 Task: Look for products in the category "Hand Soap" from Moon Valley Organics only.
Action: Mouse moved to (849, 309)
Screenshot: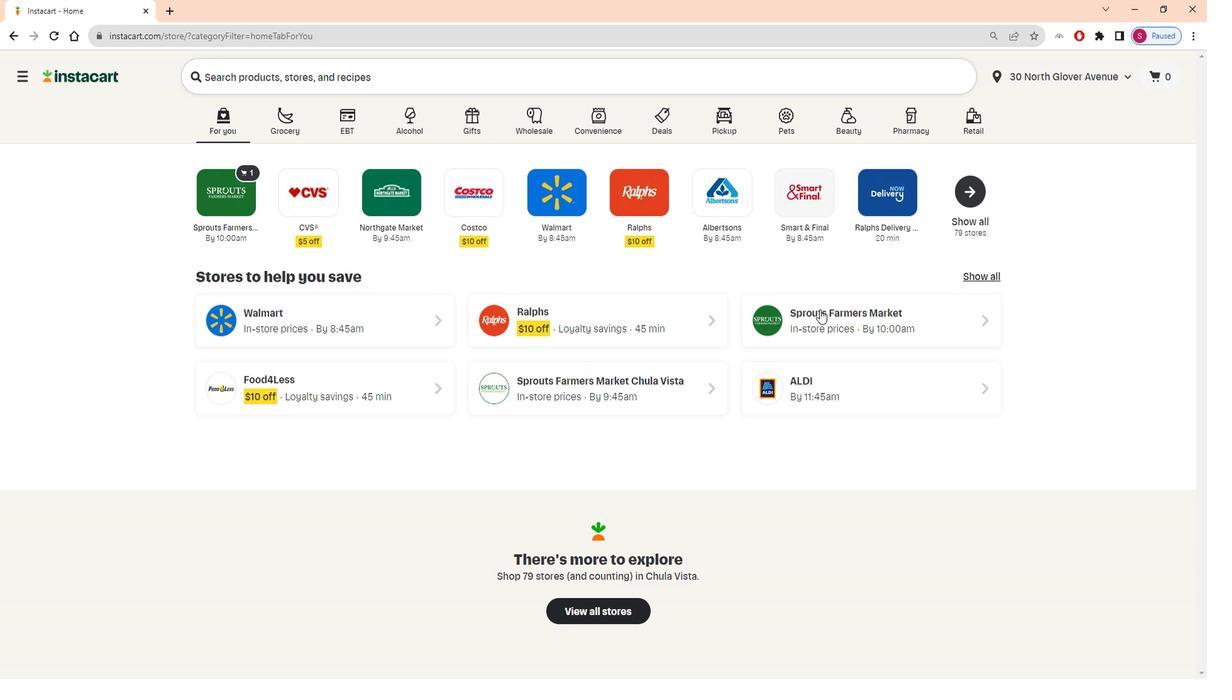 
Action: Mouse pressed left at (849, 309)
Screenshot: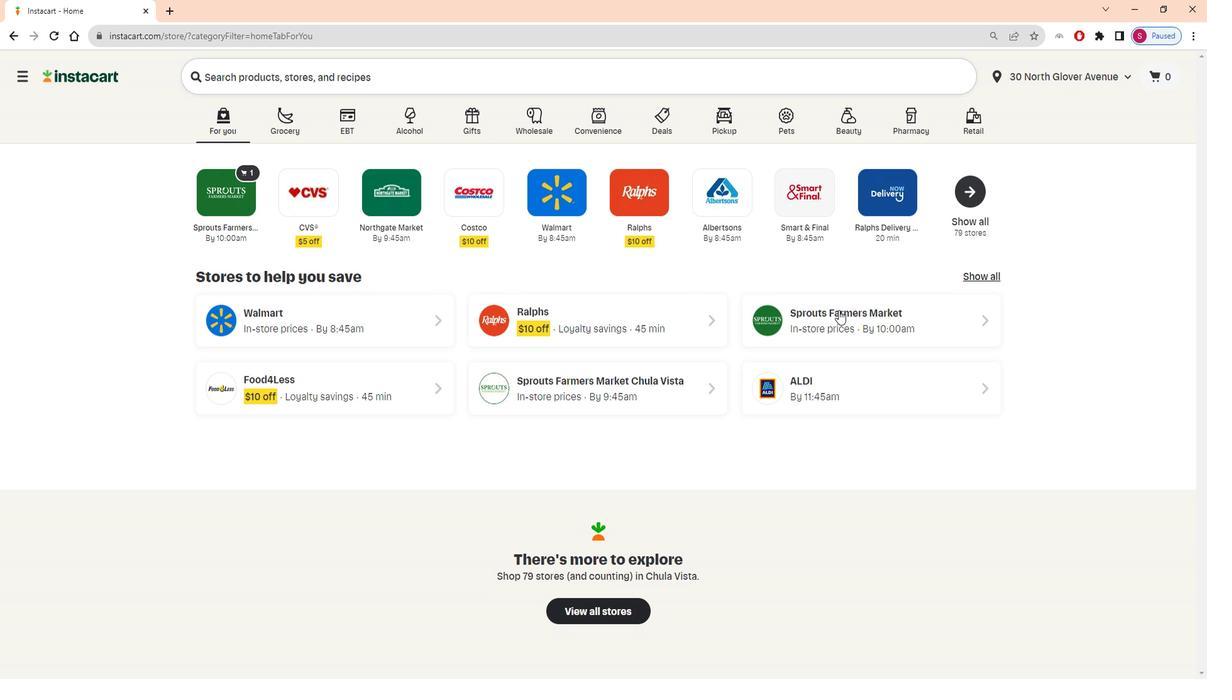 
Action: Mouse moved to (103, 417)
Screenshot: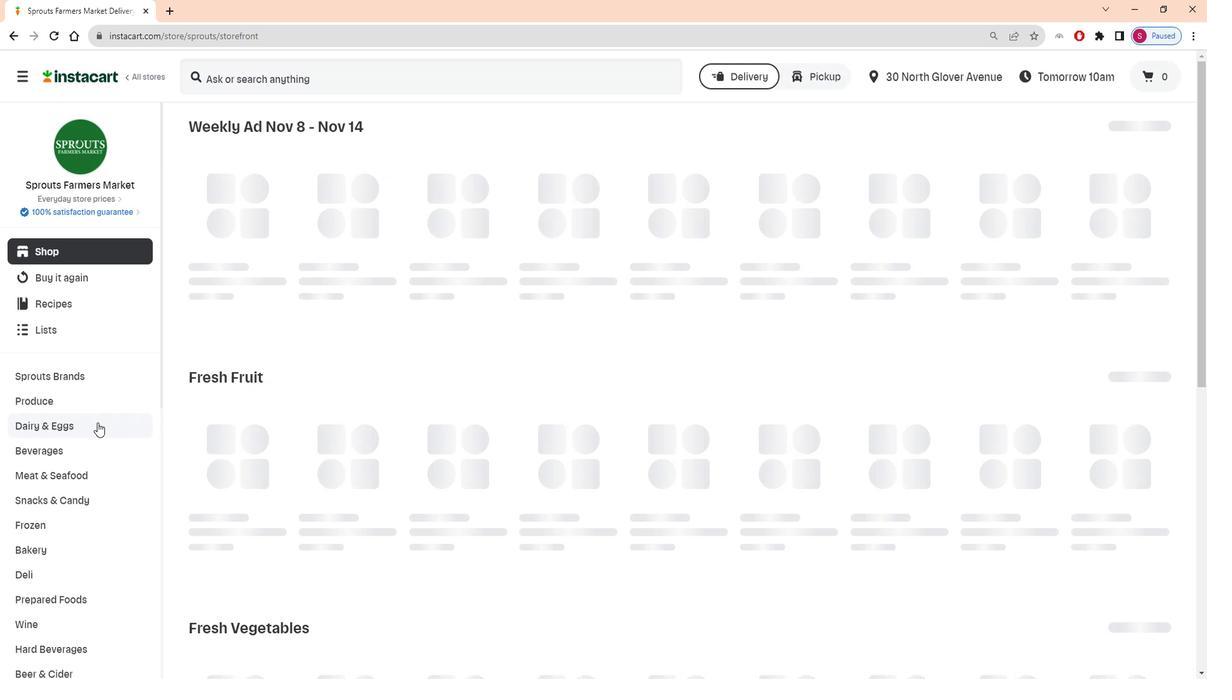
Action: Mouse scrolled (103, 416) with delta (0, 0)
Screenshot: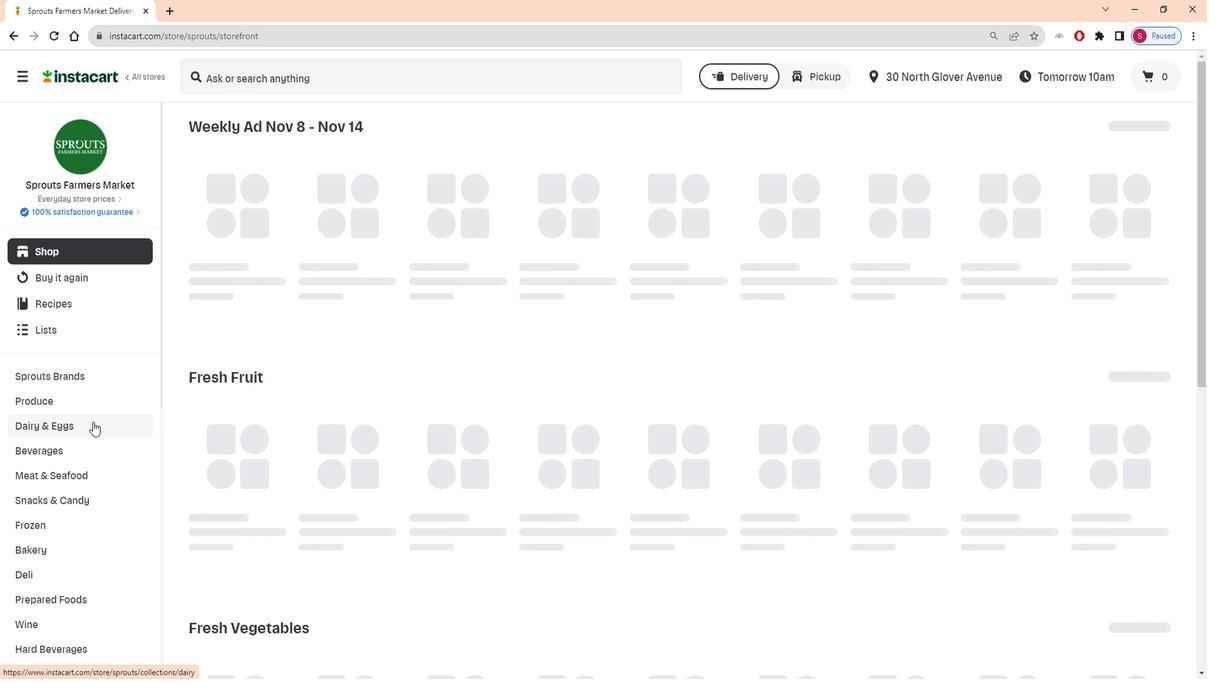 
Action: Mouse scrolled (103, 416) with delta (0, 0)
Screenshot: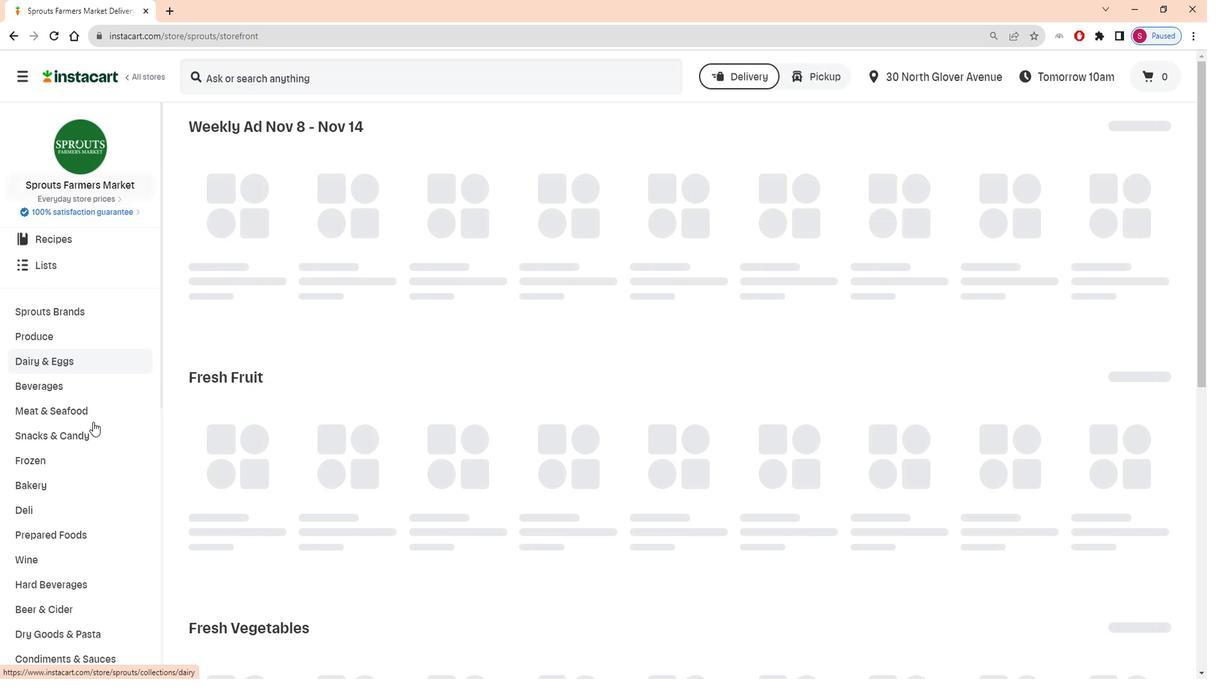 
Action: Mouse scrolled (103, 416) with delta (0, 0)
Screenshot: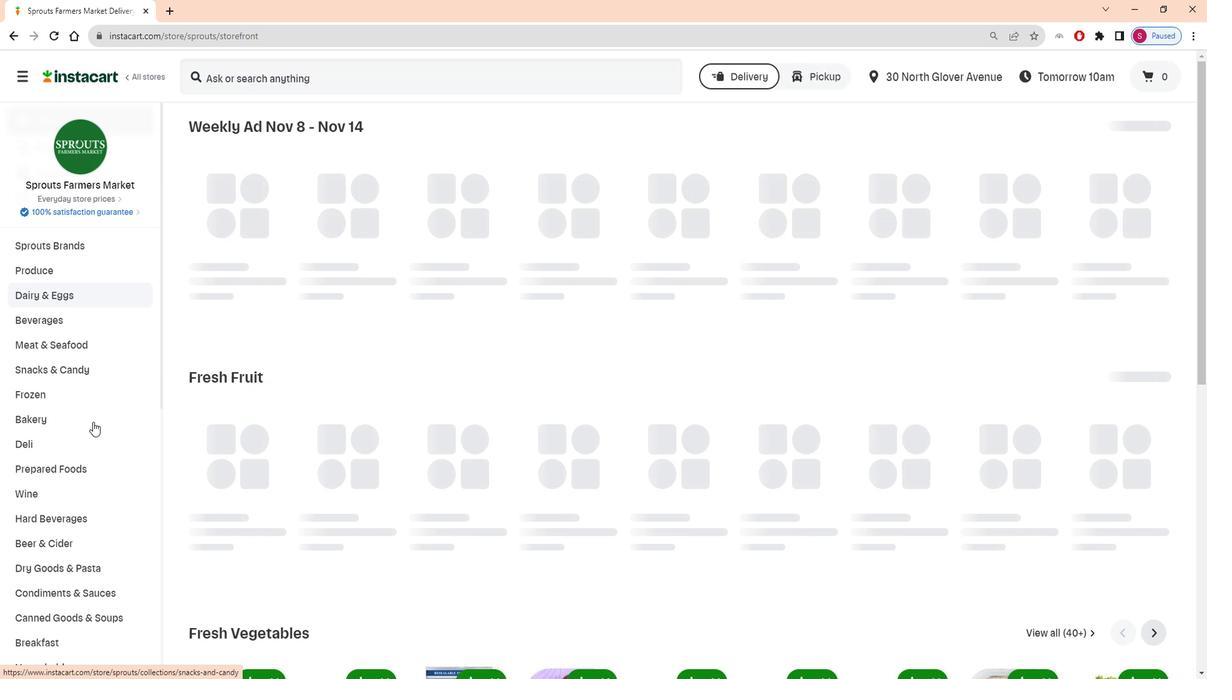 
Action: Mouse moved to (104, 413)
Screenshot: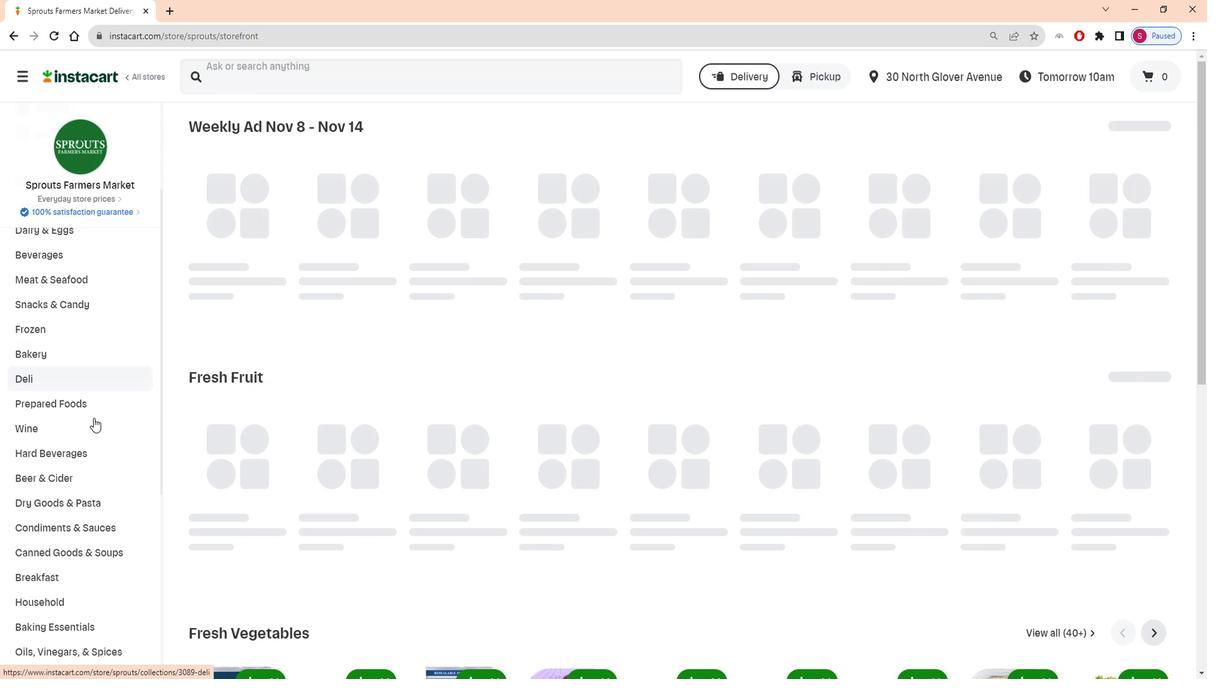 
Action: Mouse scrolled (104, 412) with delta (0, 0)
Screenshot: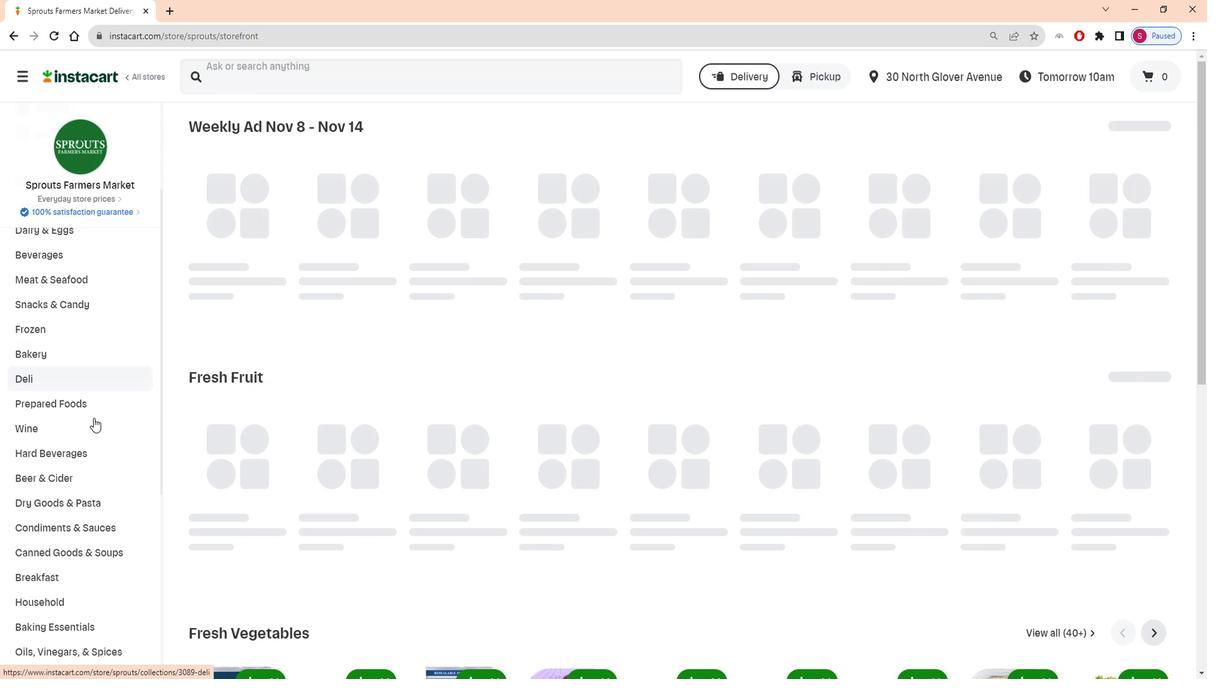 
Action: Mouse moved to (103, 414)
Screenshot: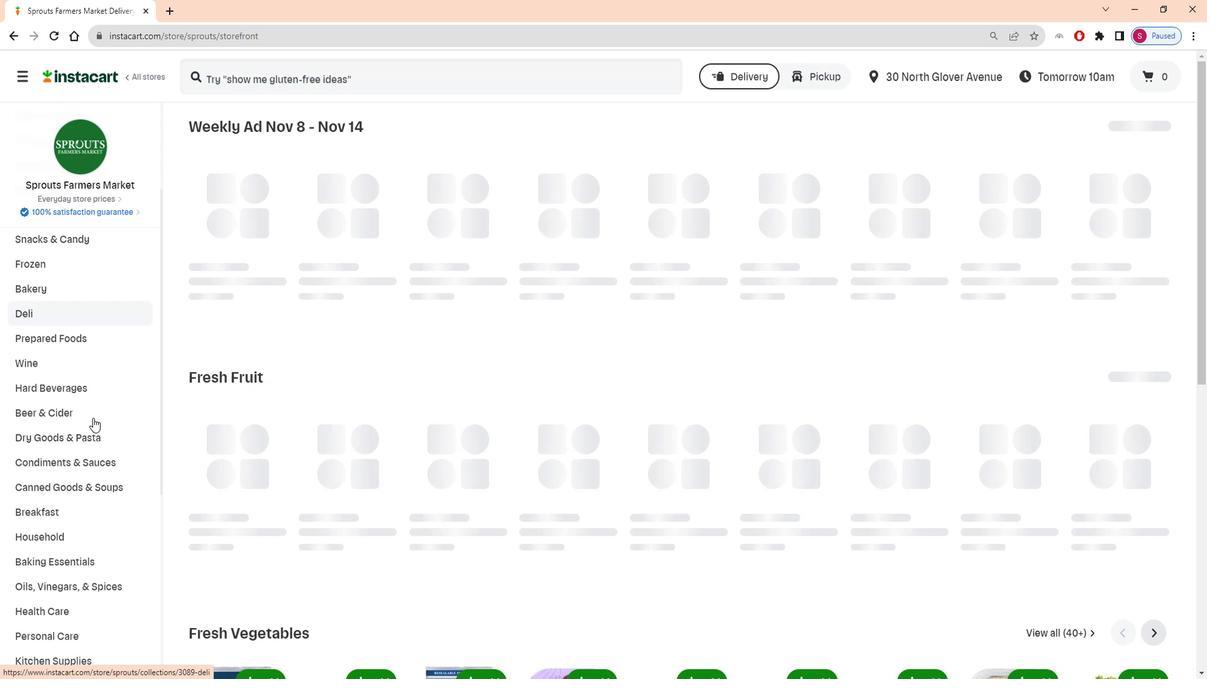 
Action: Mouse scrolled (103, 413) with delta (0, 0)
Screenshot: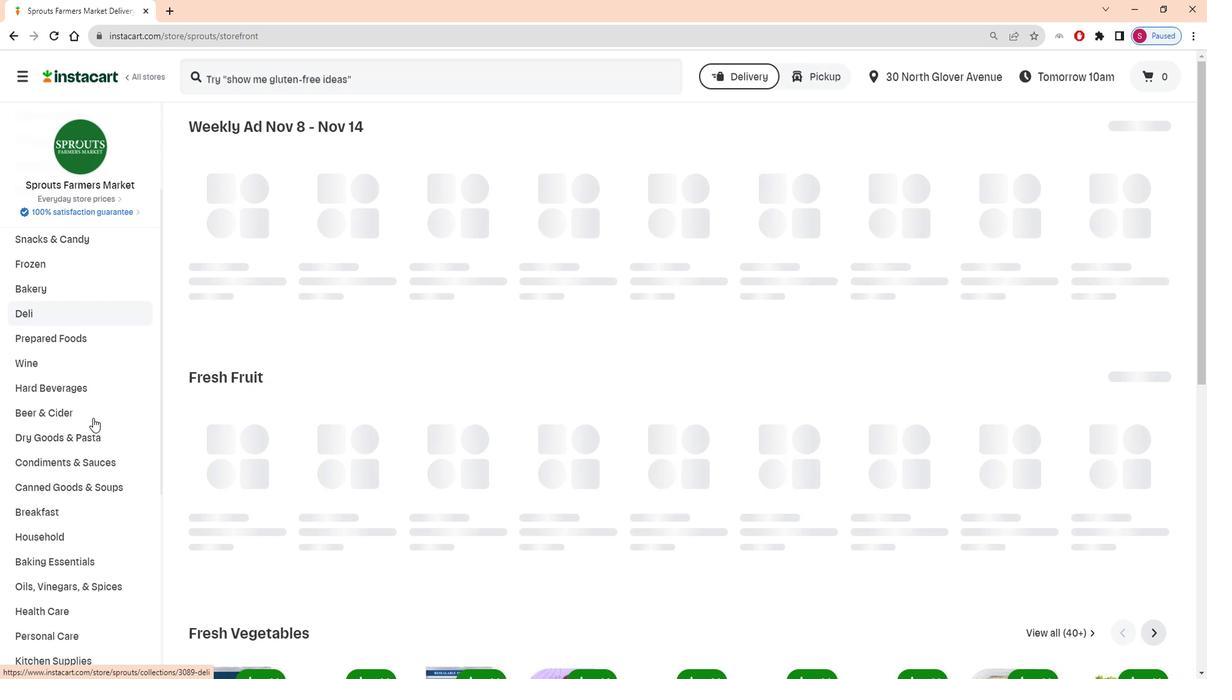 
Action: Mouse scrolled (103, 413) with delta (0, 0)
Screenshot: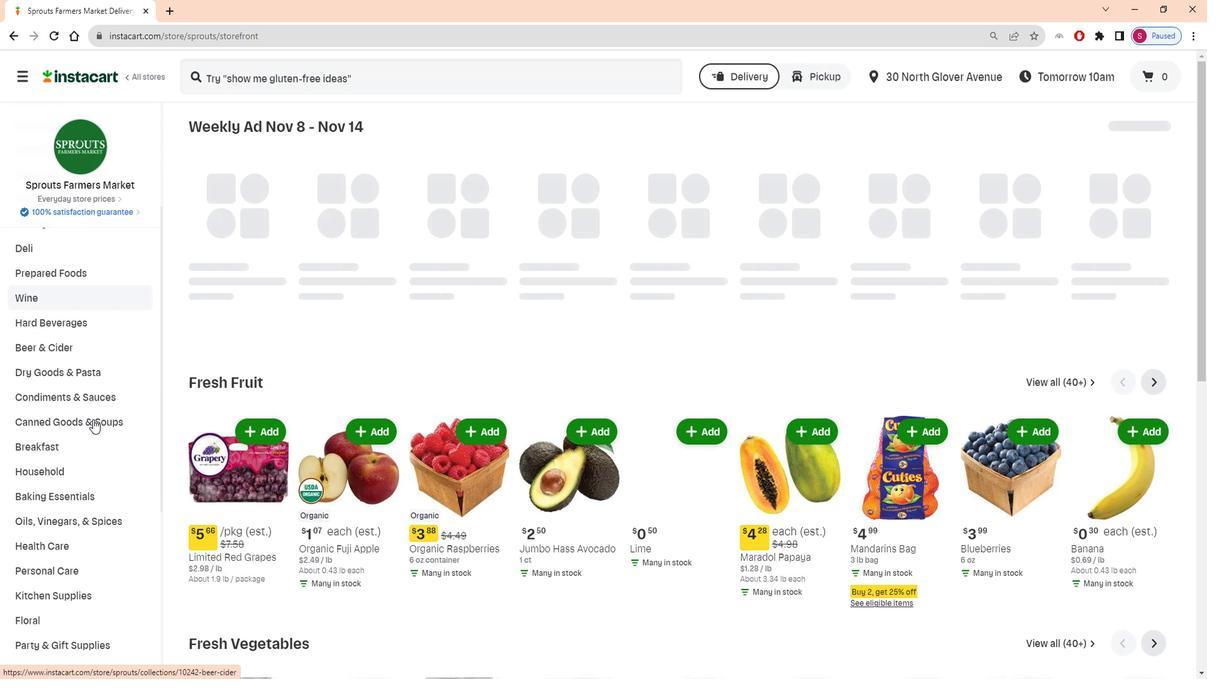 
Action: Mouse moved to (89, 497)
Screenshot: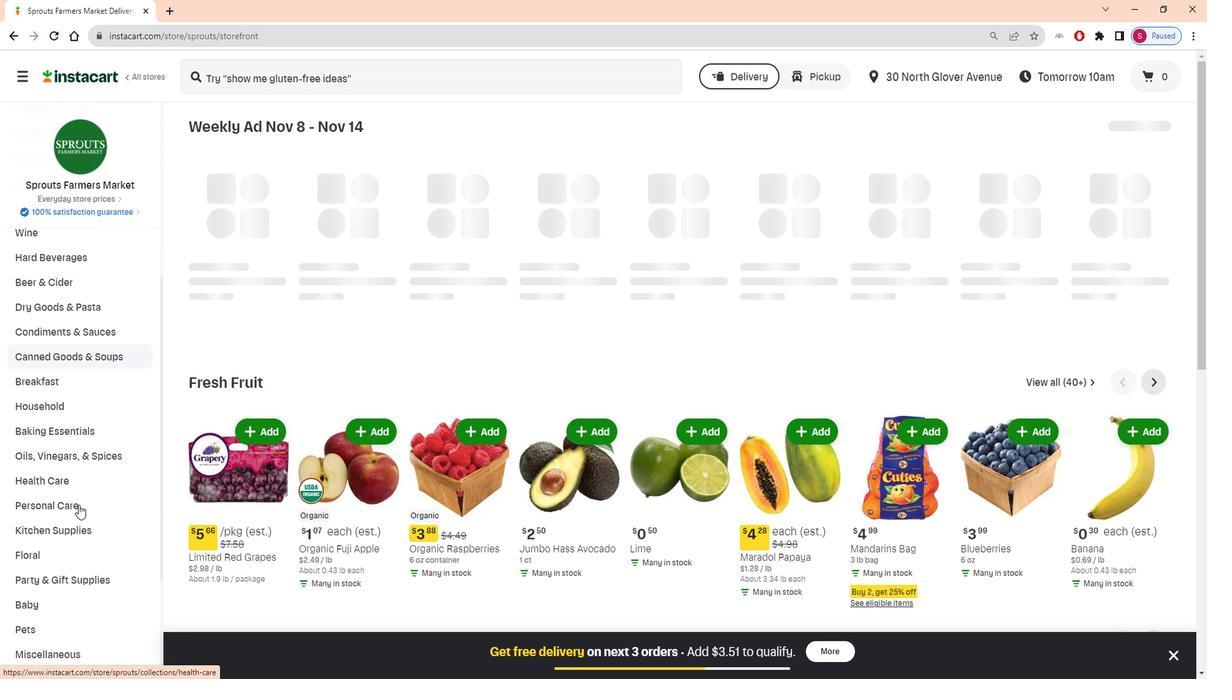
Action: Mouse pressed left at (89, 497)
Screenshot: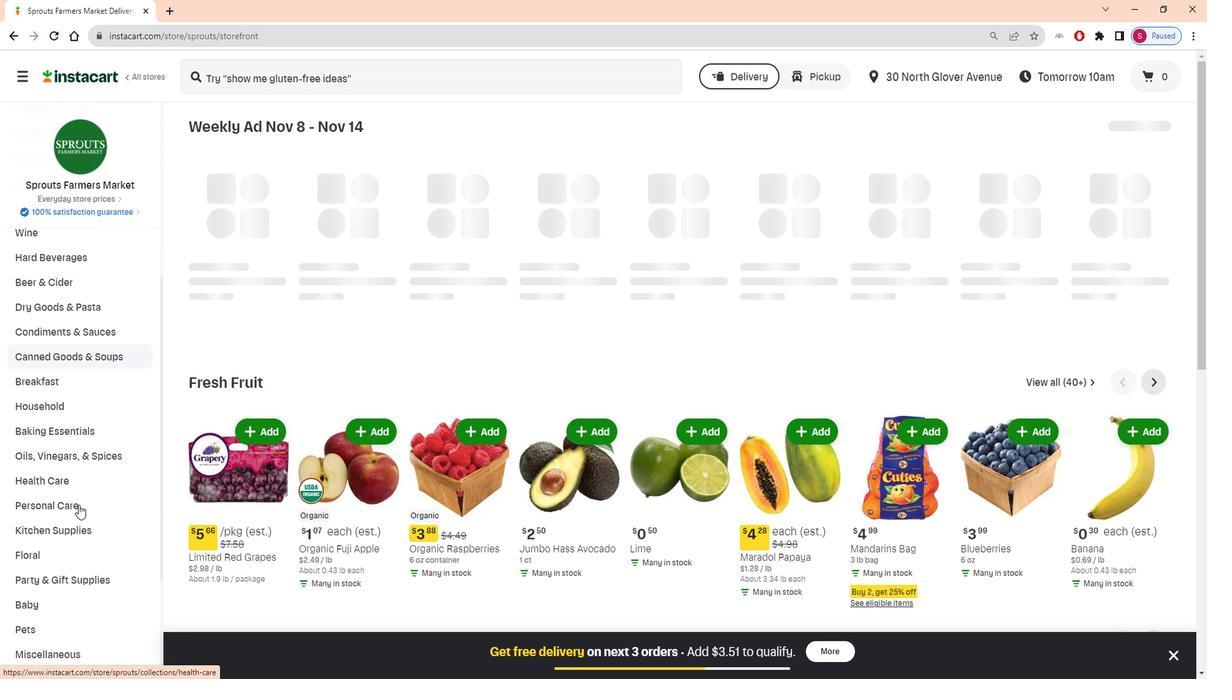
Action: Mouse moved to (93, 495)
Screenshot: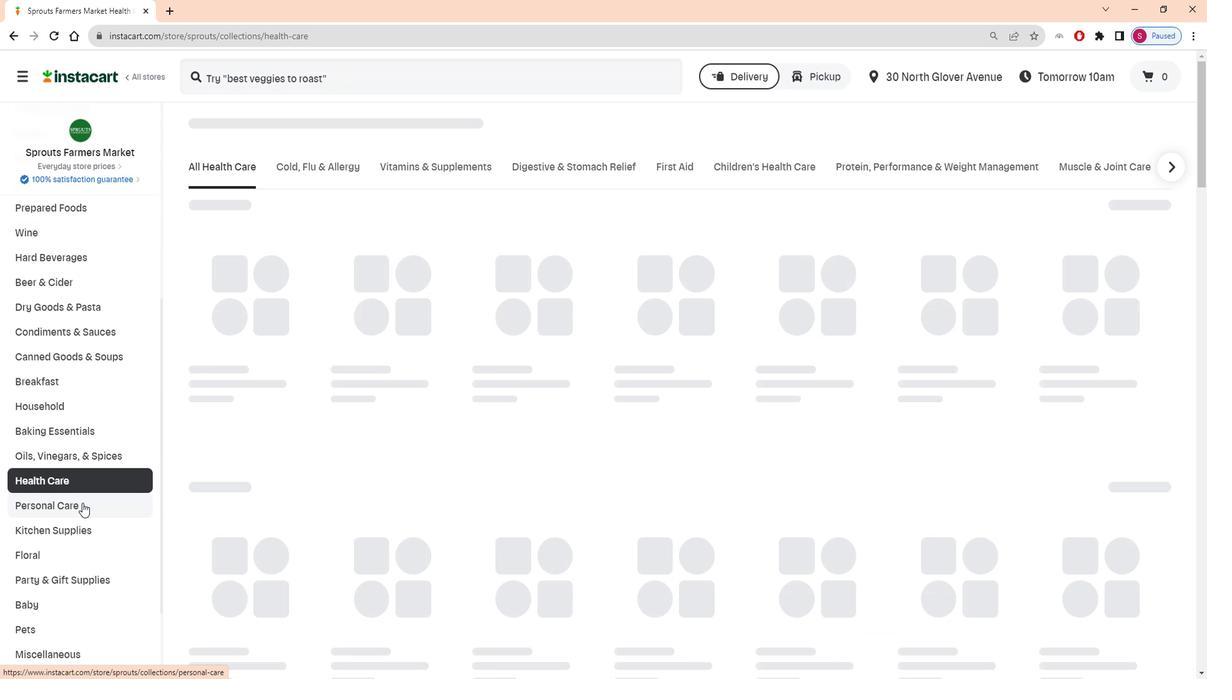 
Action: Mouse pressed left at (93, 495)
Screenshot: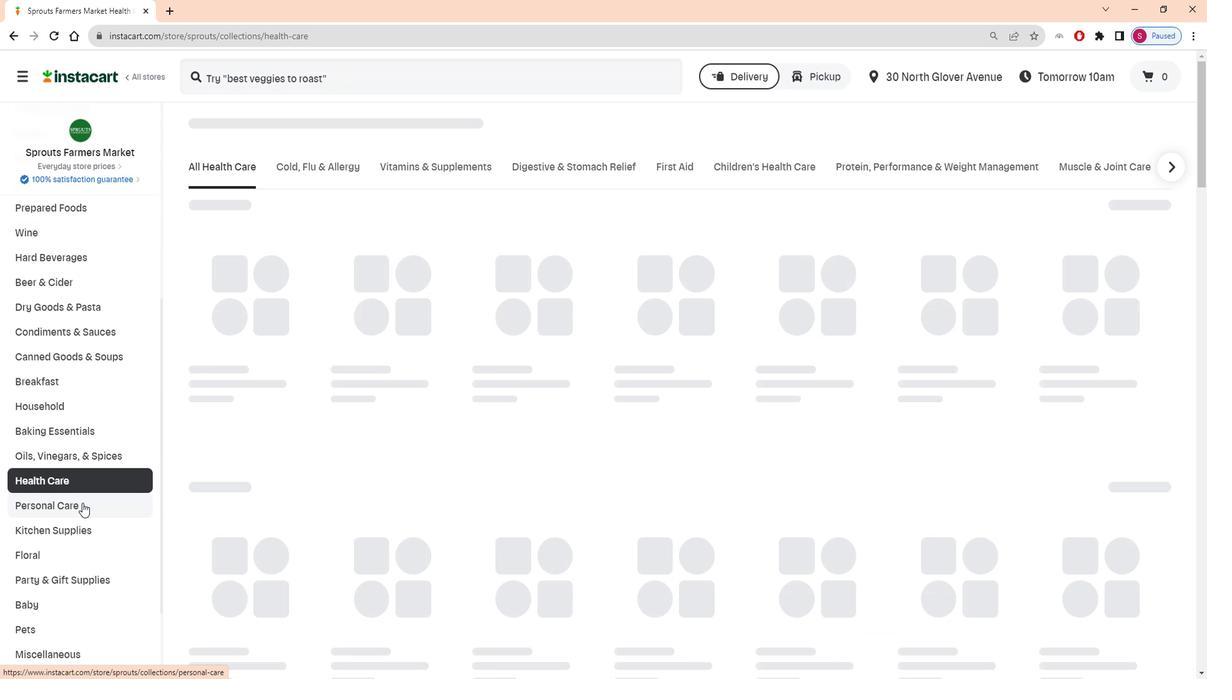 
Action: Mouse moved to (317, 173)
Screenshot: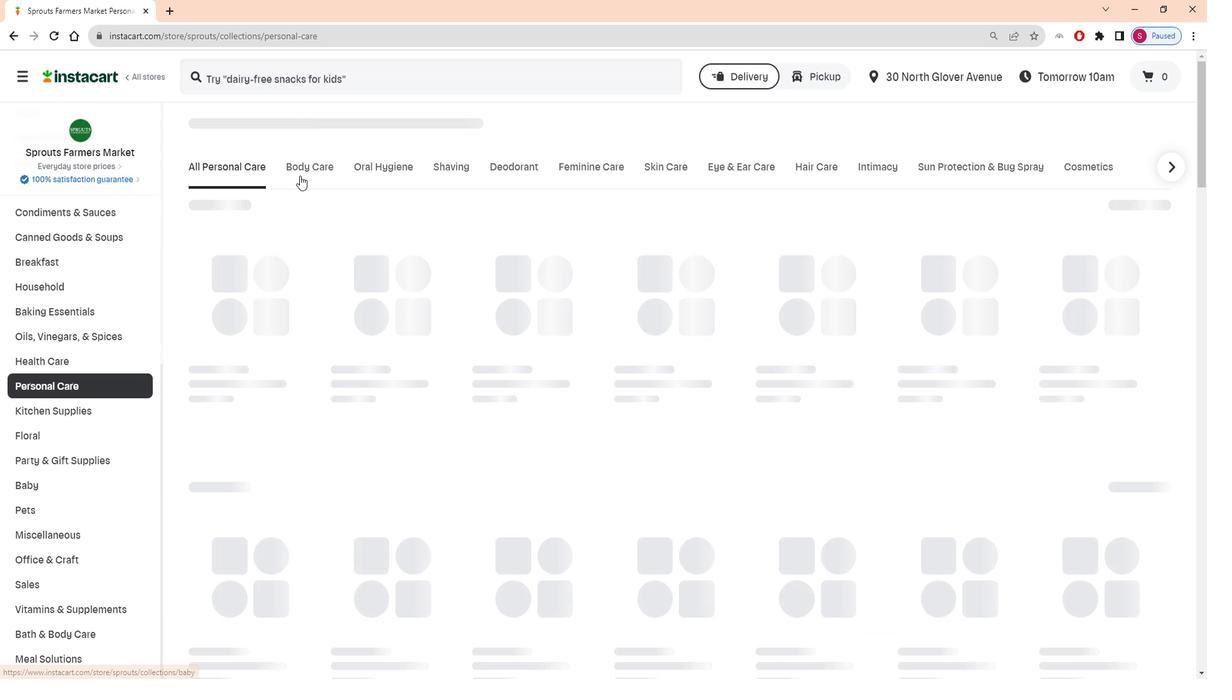 
Action: Mouse pressed left at (317, 173)
Screenshot: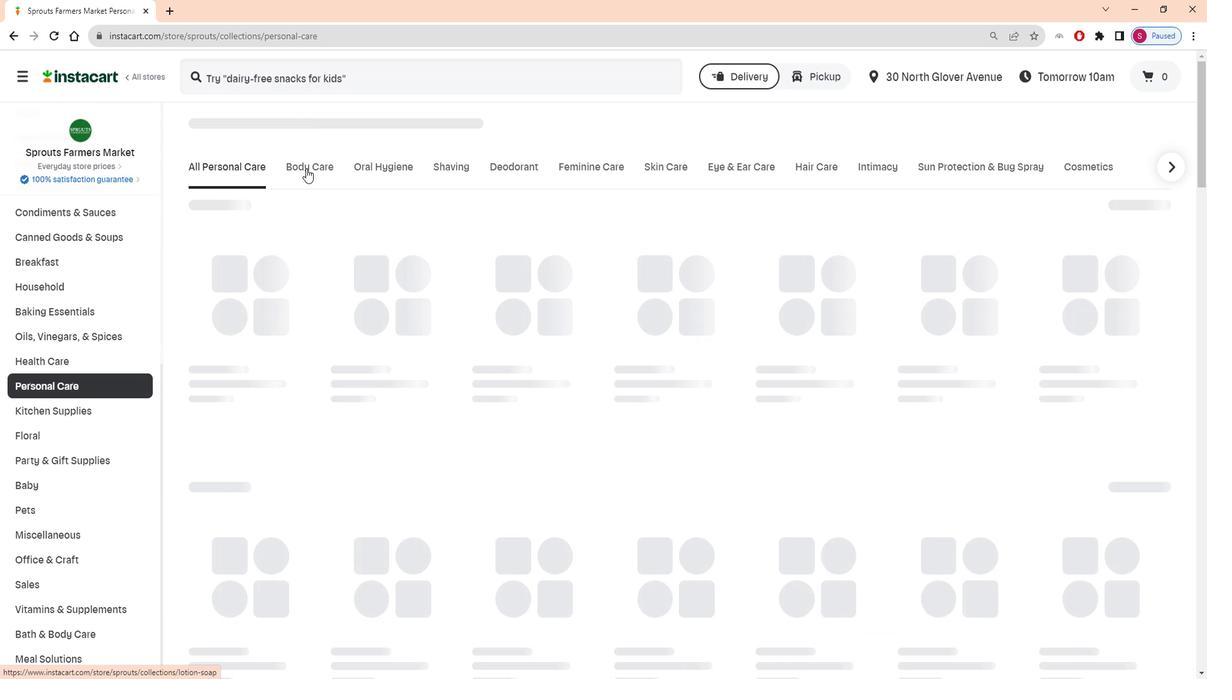 
Action: Mouse moved to (419, 213)
Screenshot: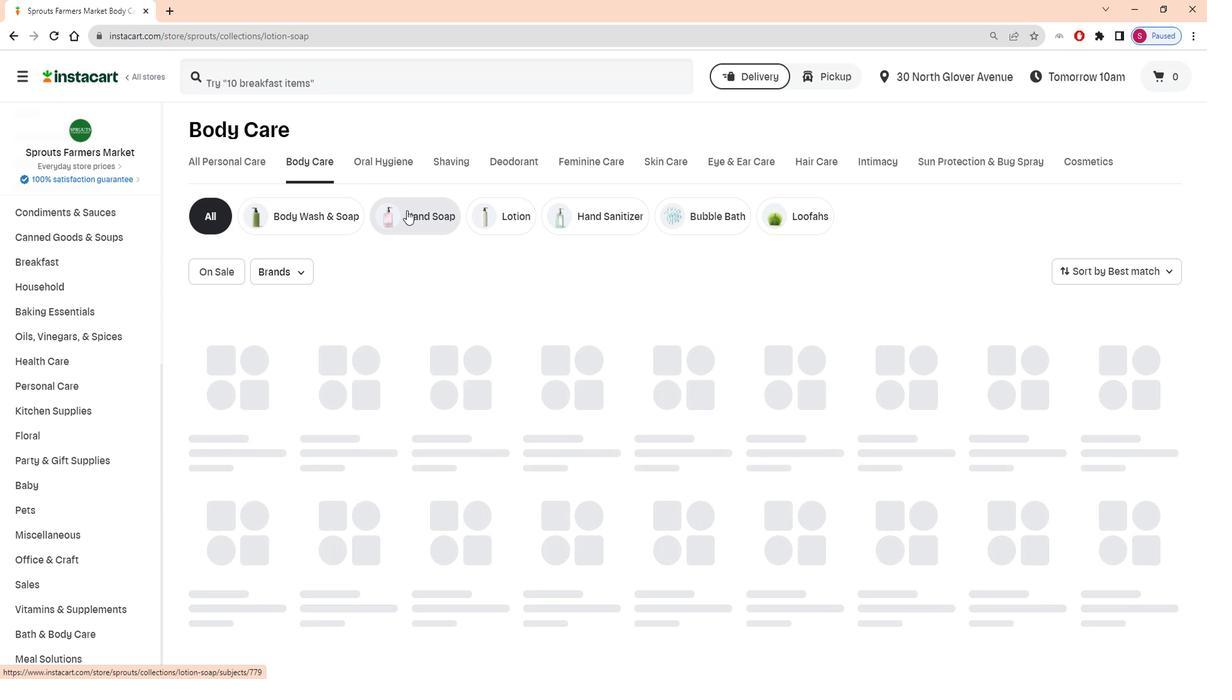 
Action: Mouse pressed left at (419, 213)
Screenshot: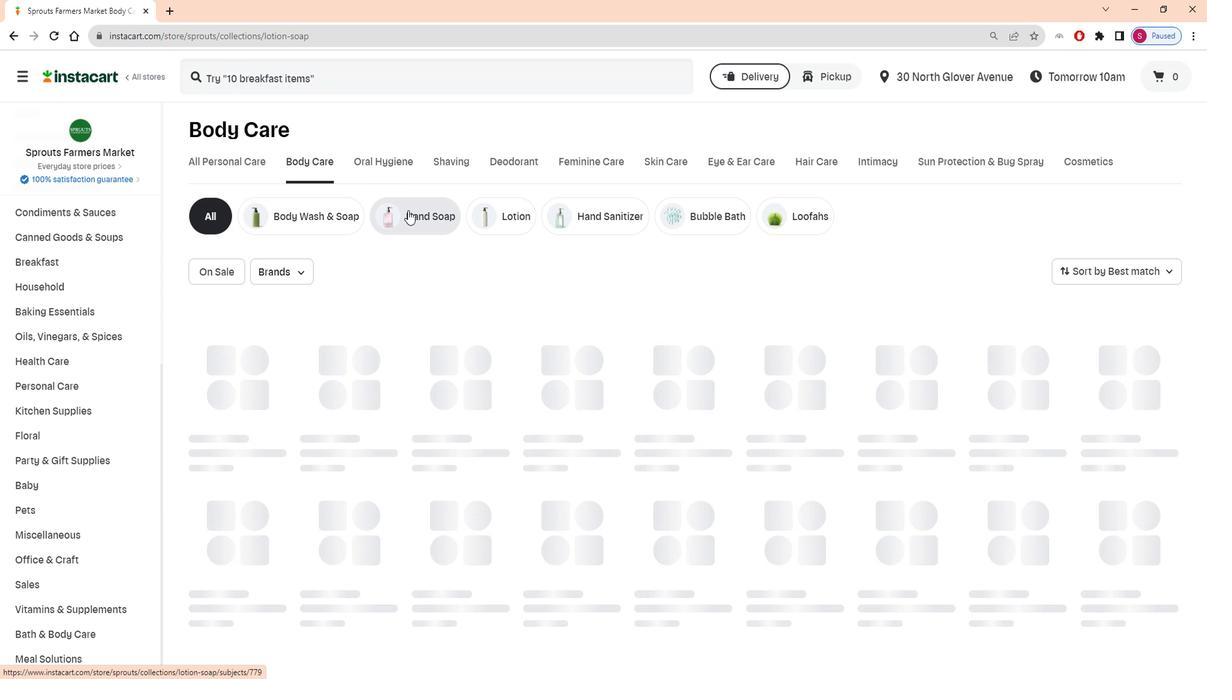 
Action: Mouse moved to (435, 217)
Screenshot: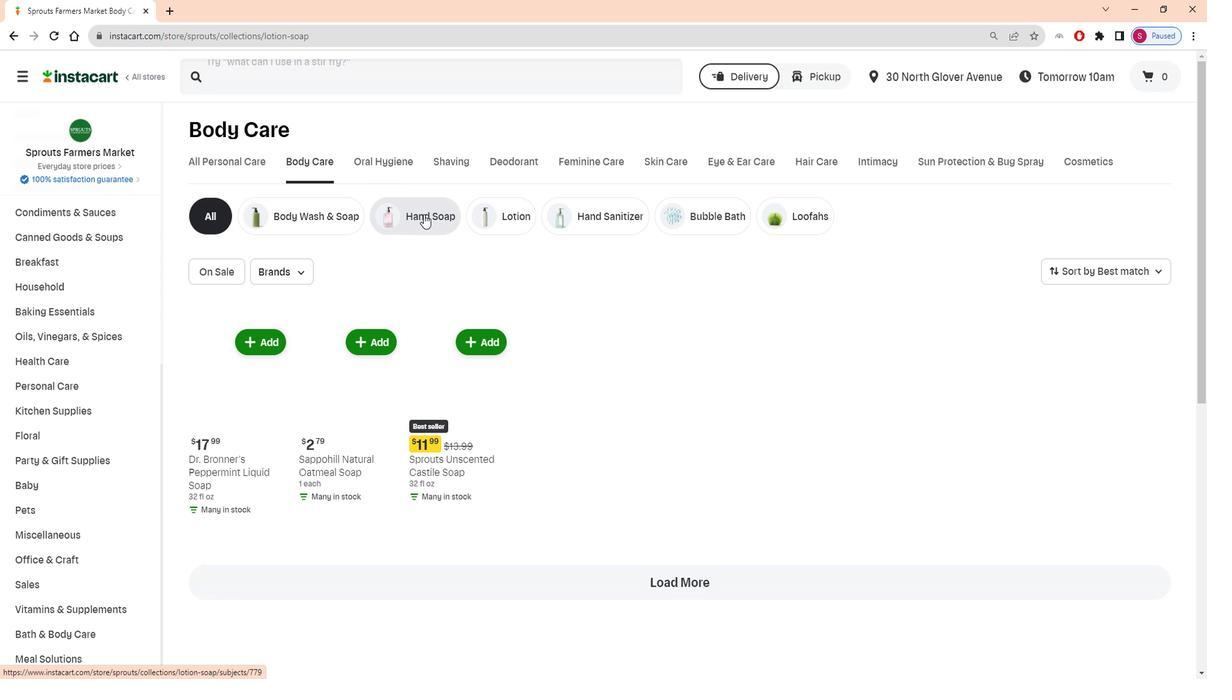 
Action: Mouse pressed left at (435, 217)
Screenshot: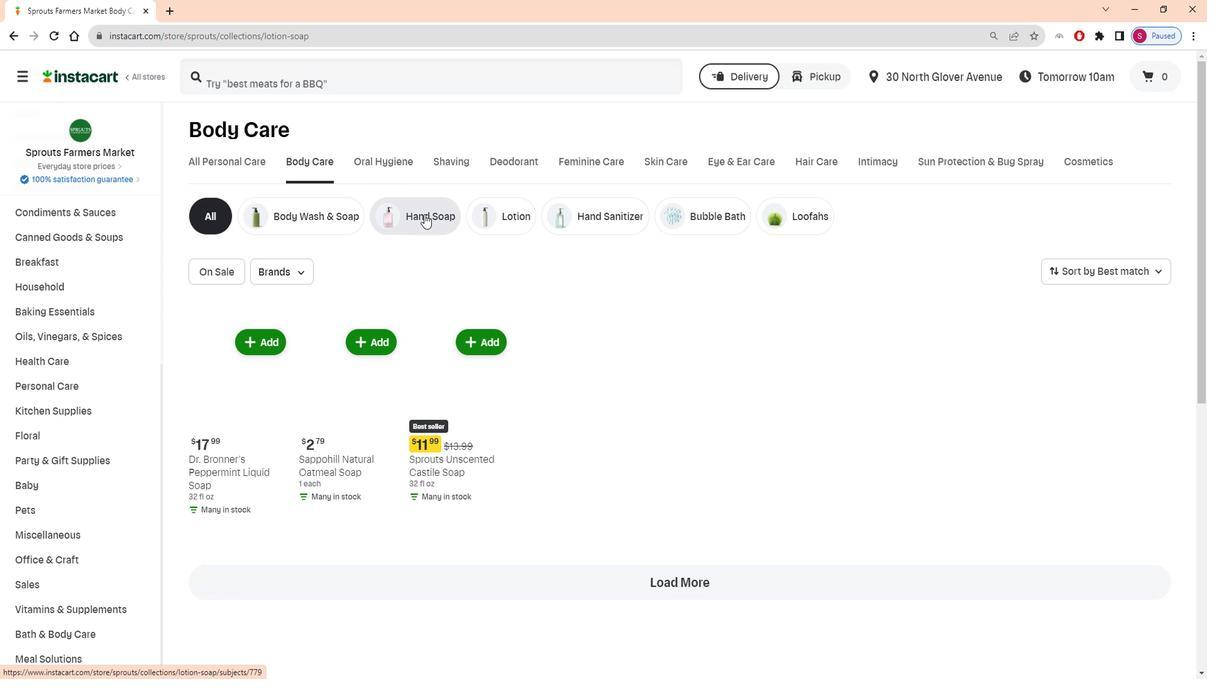 
Action: Mouse moved to (420, 214)
Screenshot: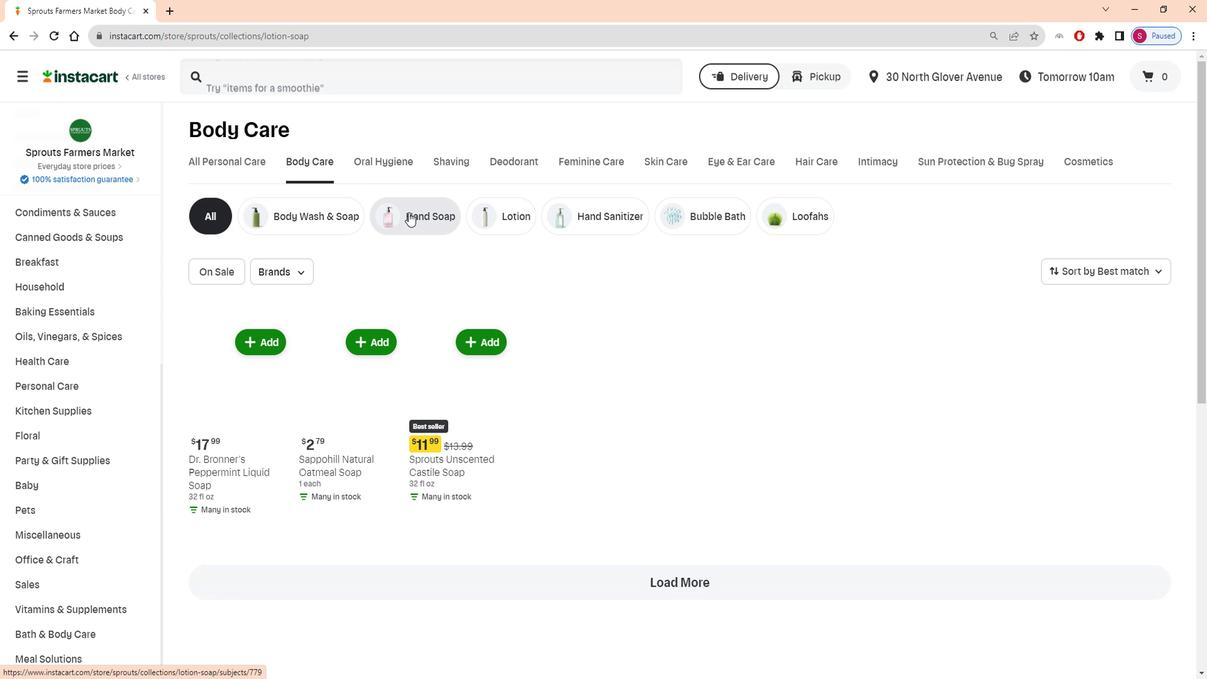 
Action: Mouse pressed left at (420, 214)
Screenshot: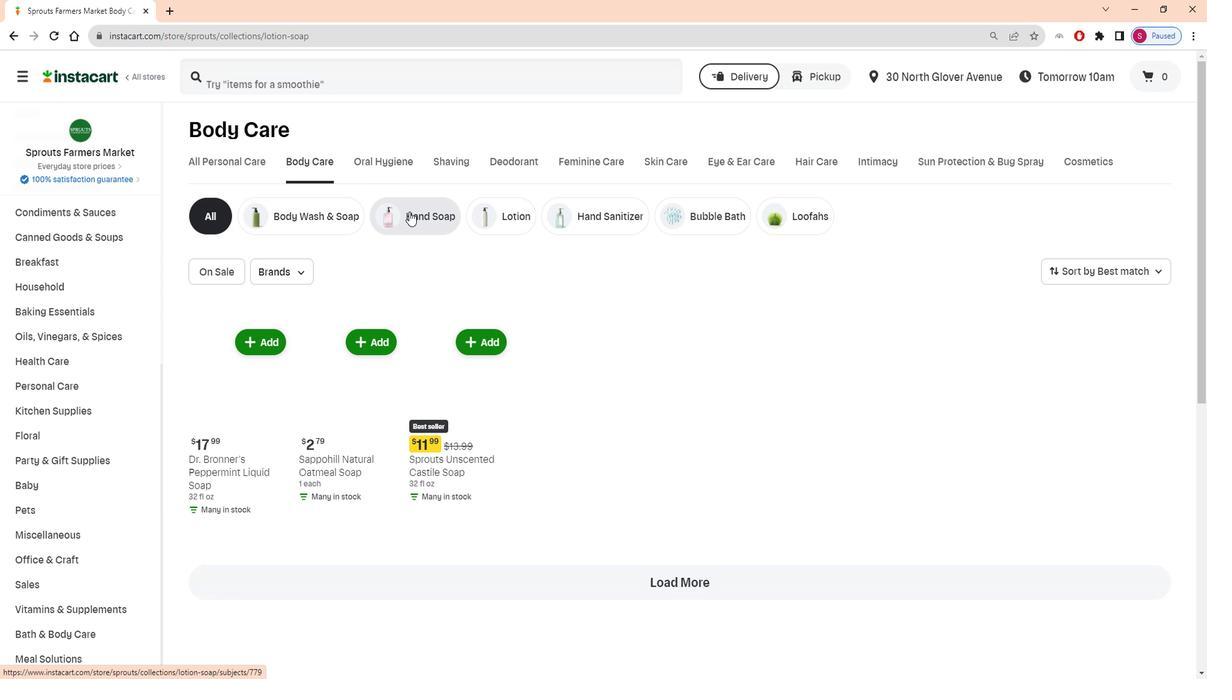 
Action: Mouse moved to (315, 265)
Screenshot: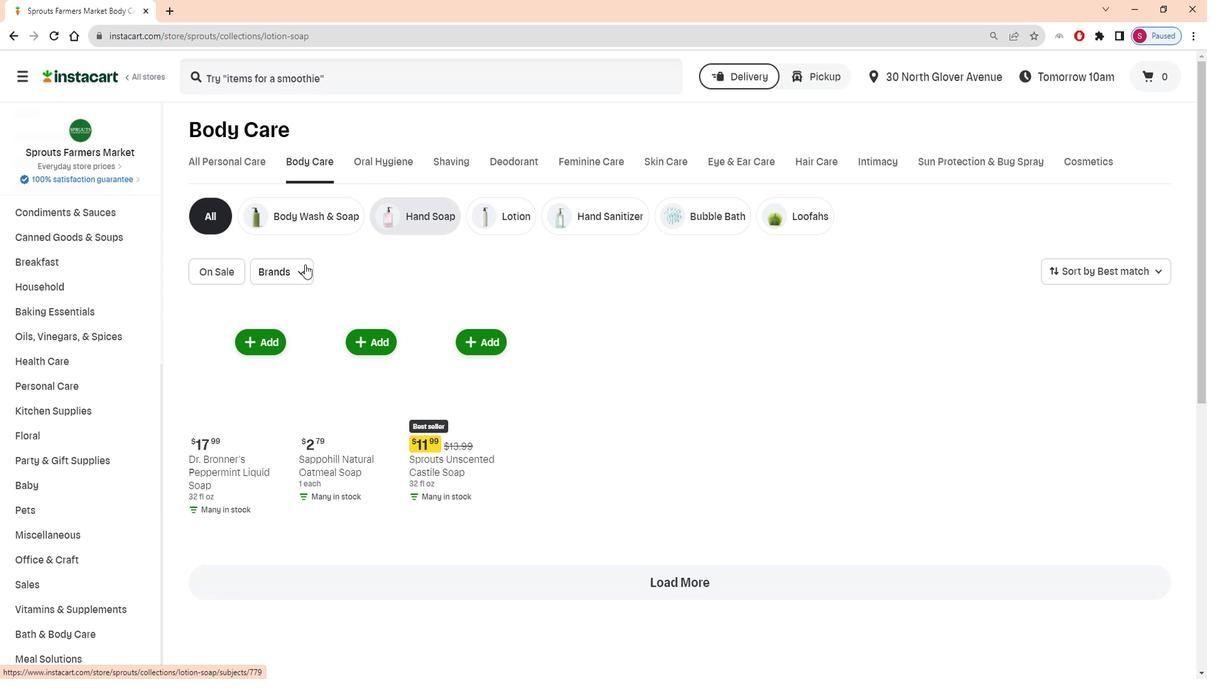 
Action: Mouse pressed left at (315, 265)
Screenshot: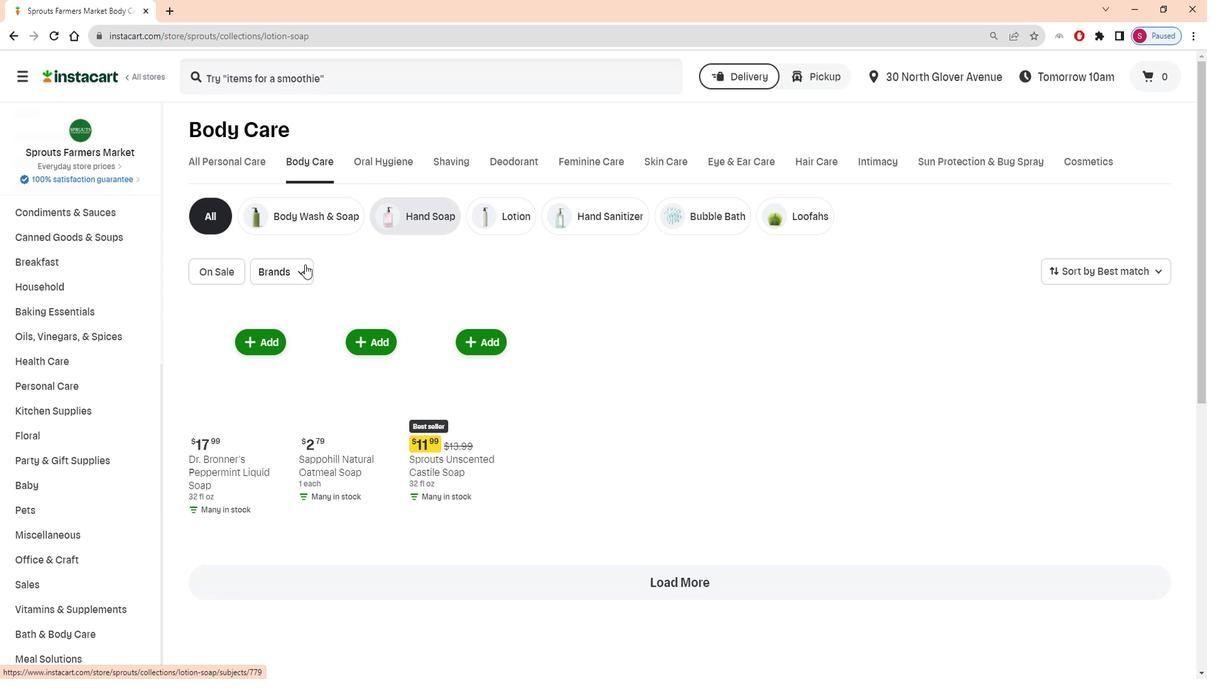 
Action: Mouse moved to (308, 264)
Screenshot: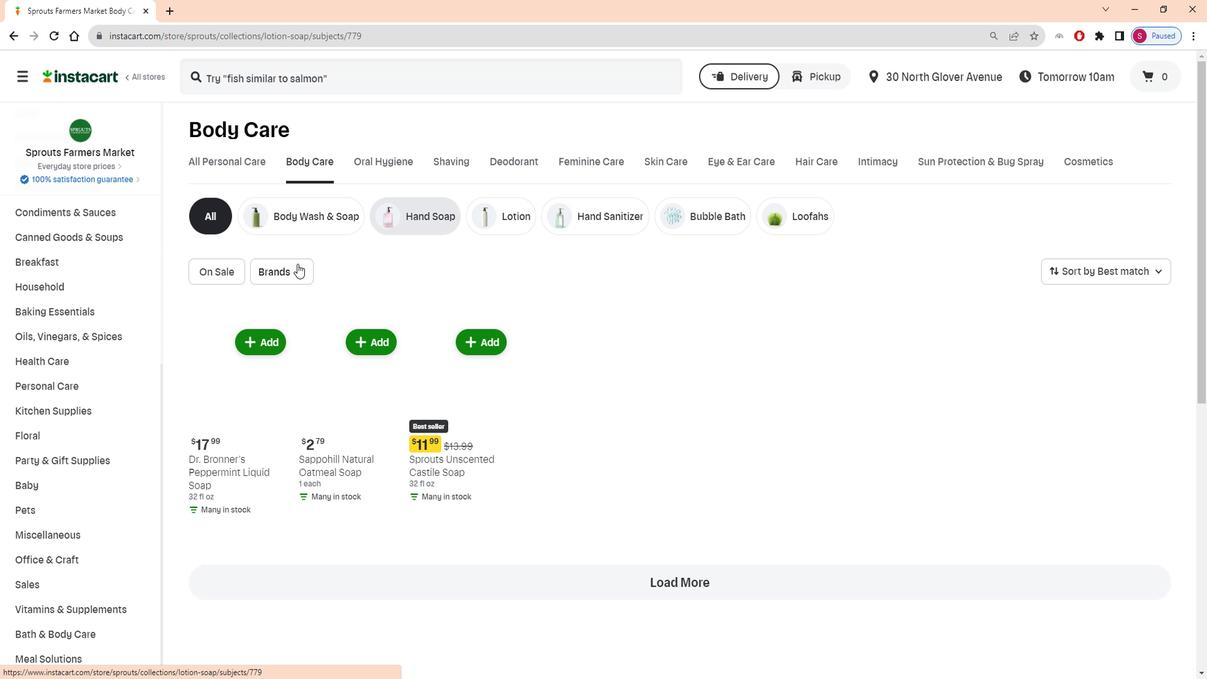 
Action: Mouse pressed left at (308, 264)
Screenshot: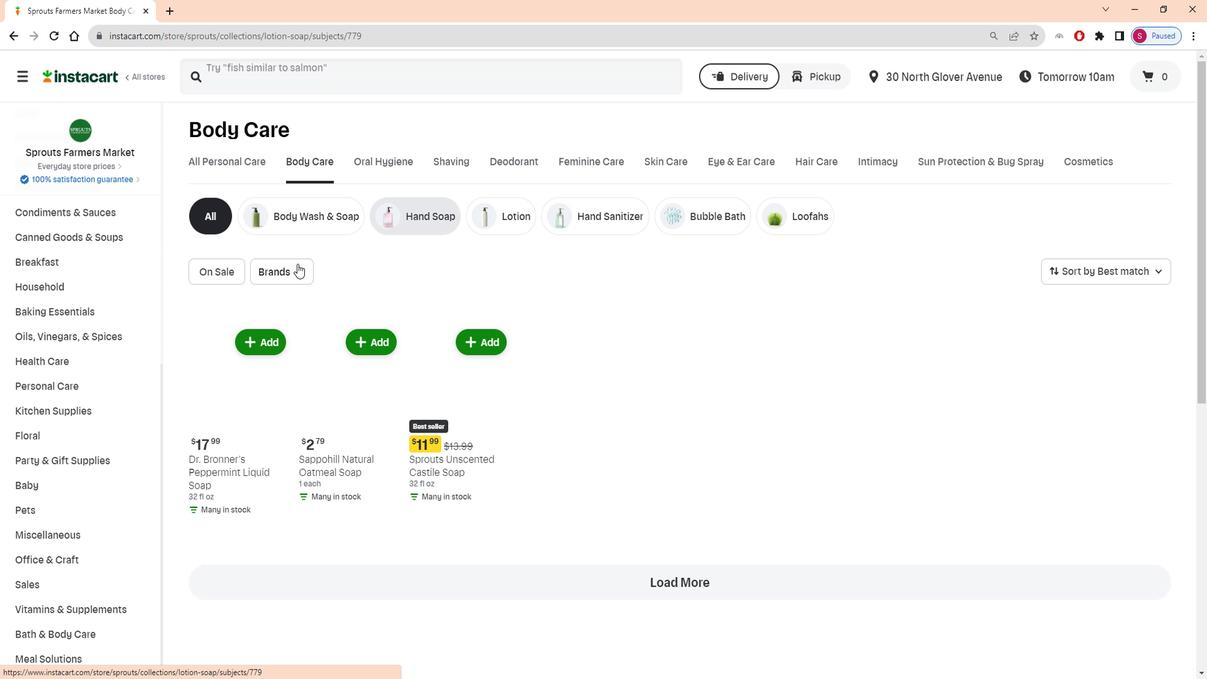 
Action: Mouse moved to (310, 273)
Screenshot: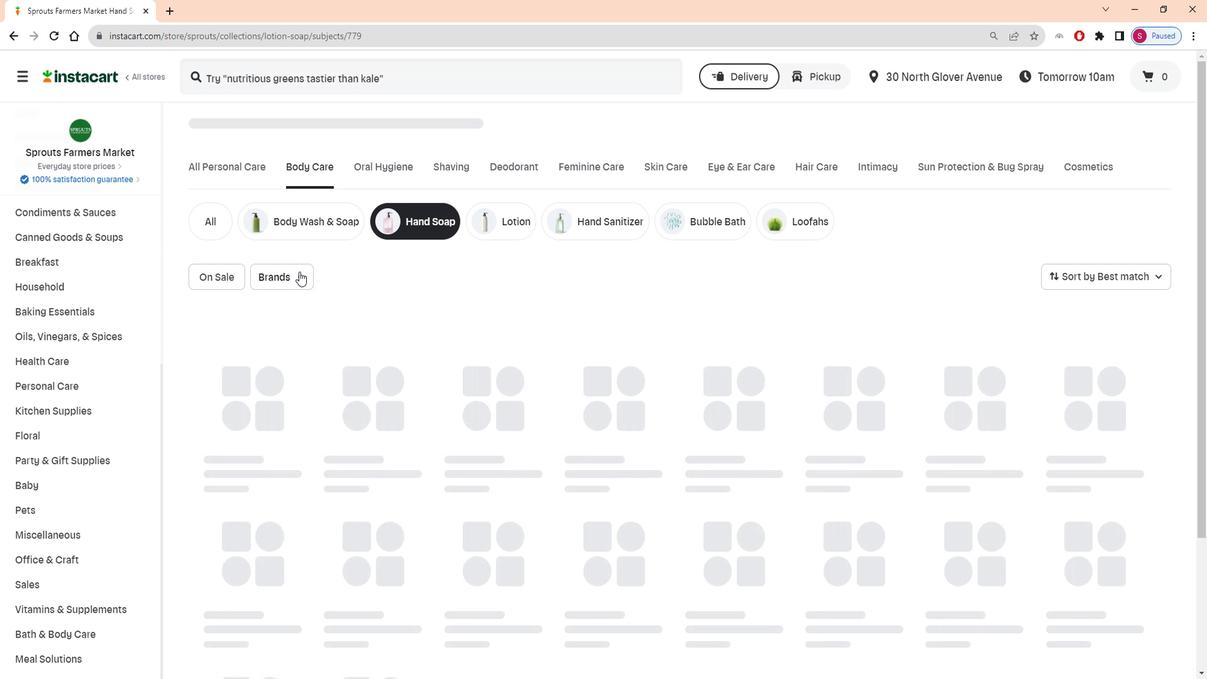 
Action: Mouse pressed left at (310, 273)
Screenshot: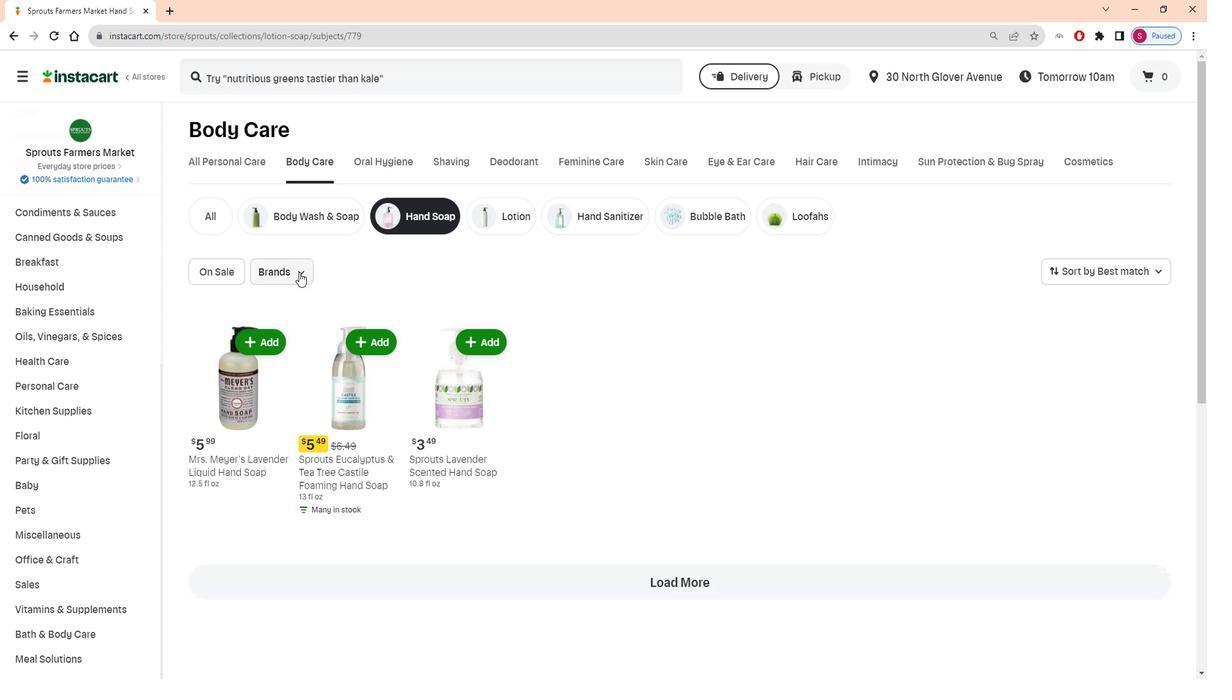 
Action: Mouse moved to (317, 429)
Screenshot: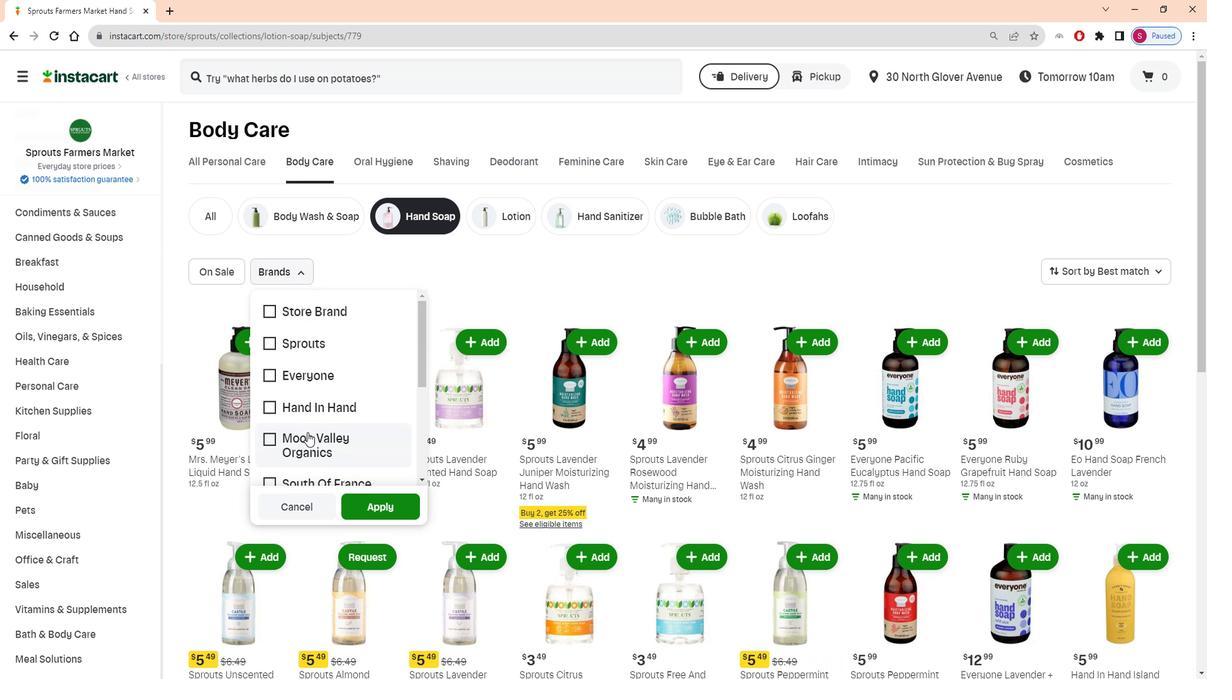 
Action: Mouse pressed left at (317, 429)
Screenshot: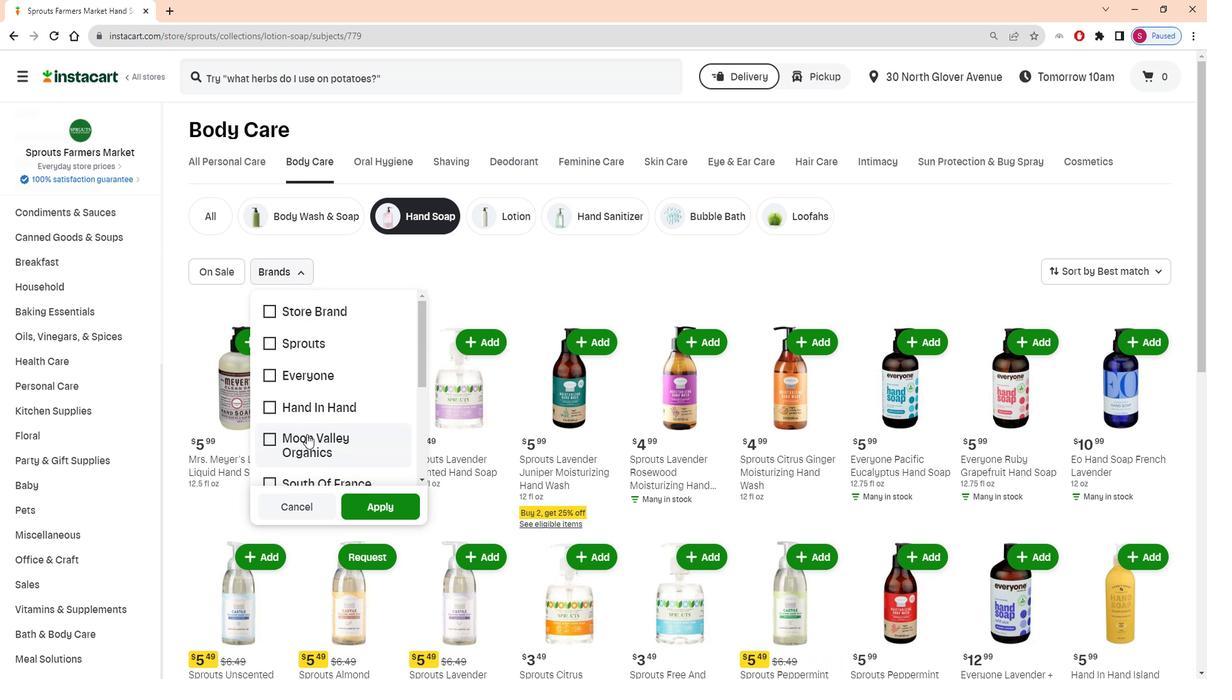 
Action: Mouse moved to (391, 502)
Screenshot: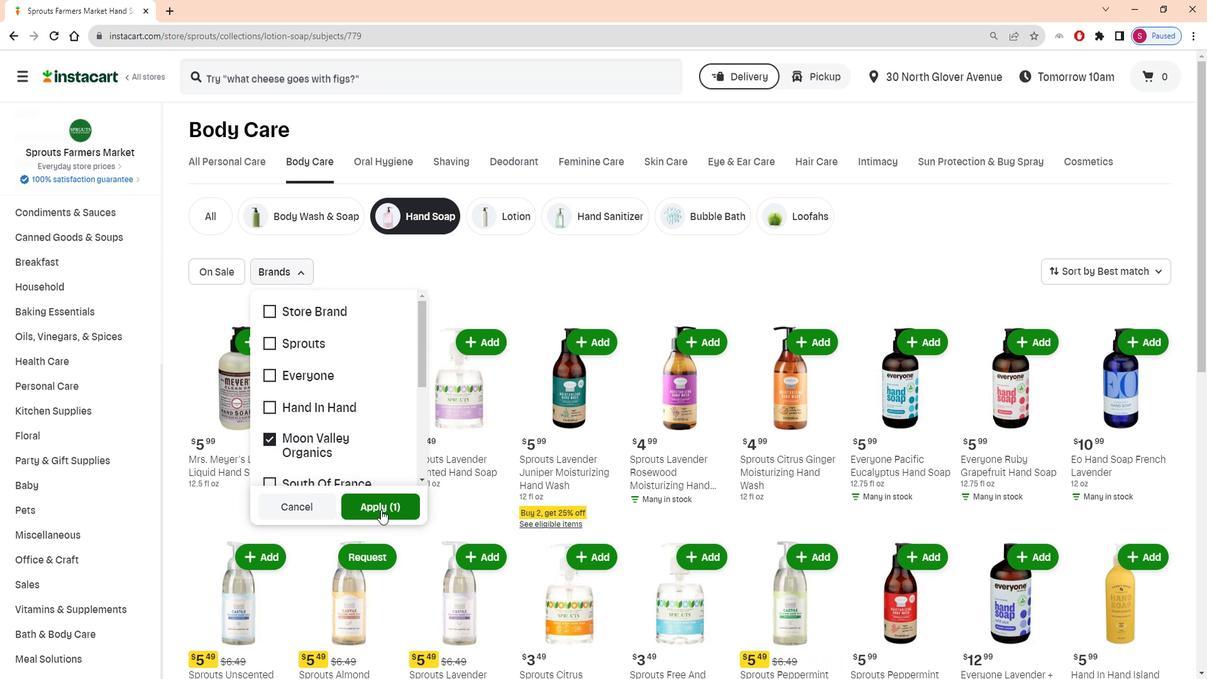 
Action: Mouse pressed left at (391, 502)
Screenshot: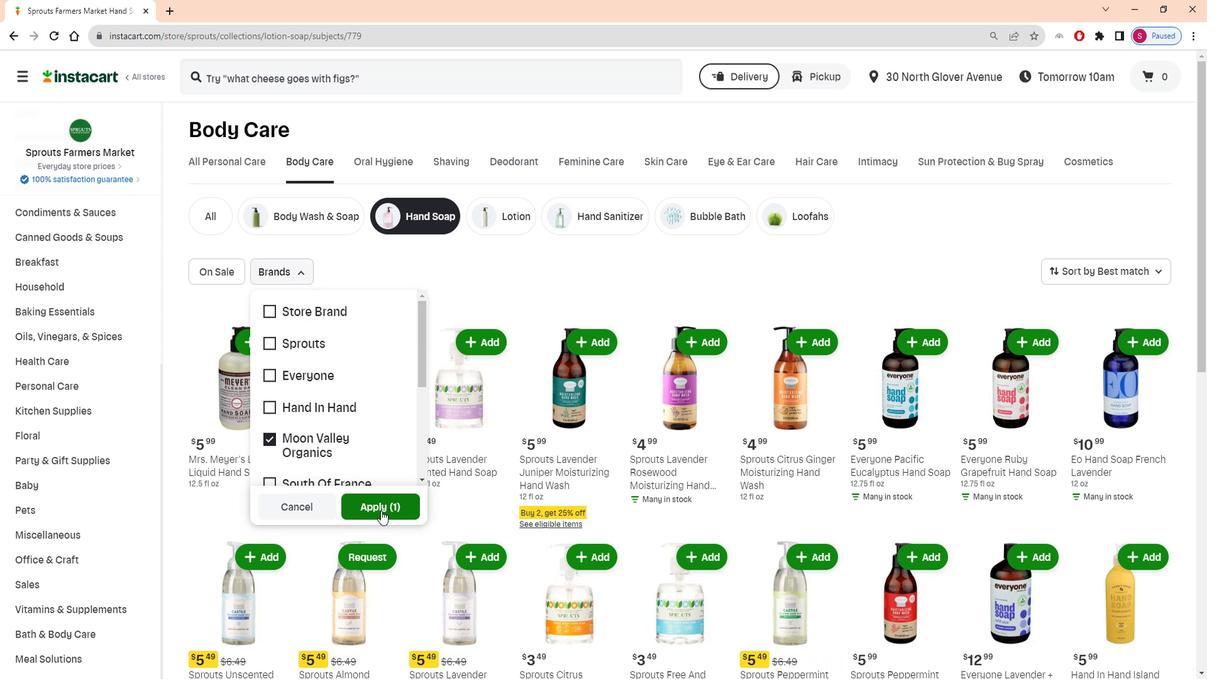 
Action: Mouse moved to (585, 398)
Screenshot: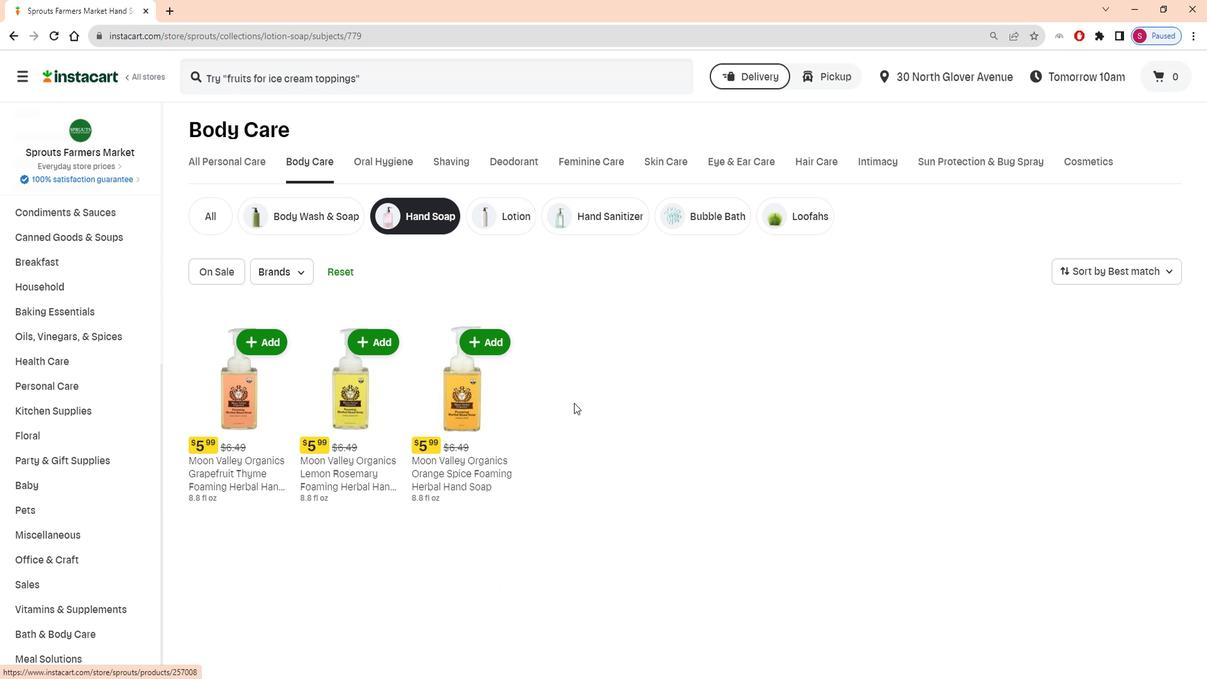 
Action: Mouse scrolled (585, 398) with delta (0, 0)
Screenshot: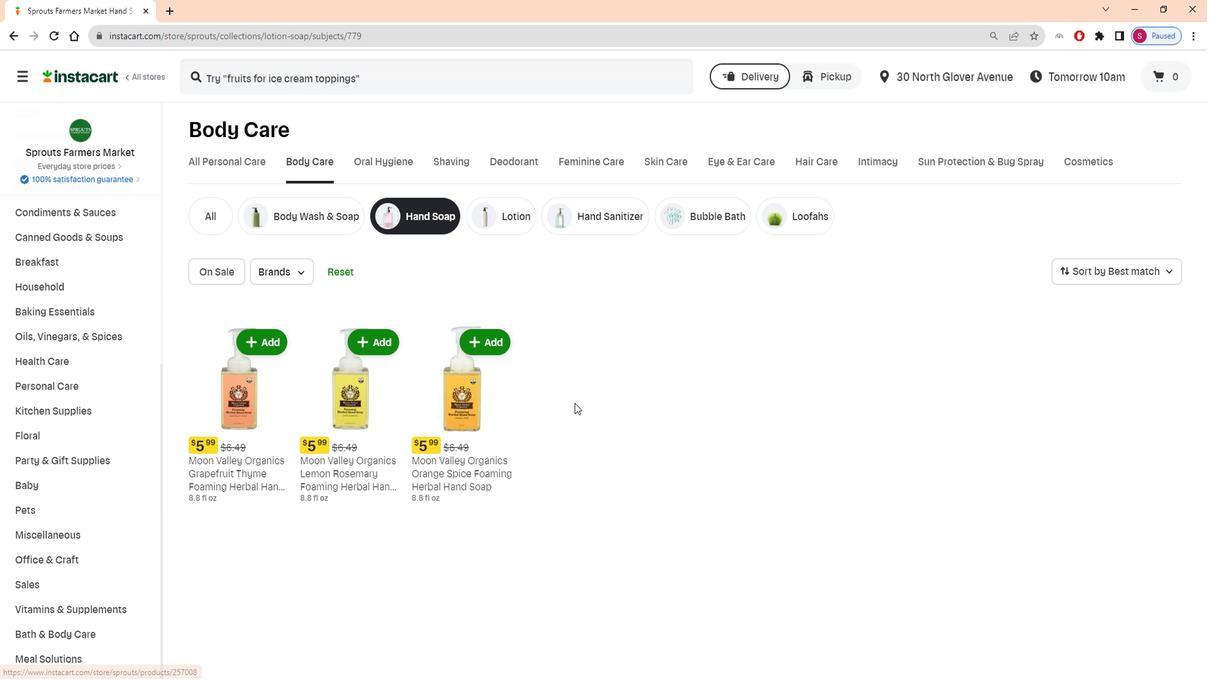 
Action: Mouse scrolled (585, 398) with delta (0, 0)
Screenshot: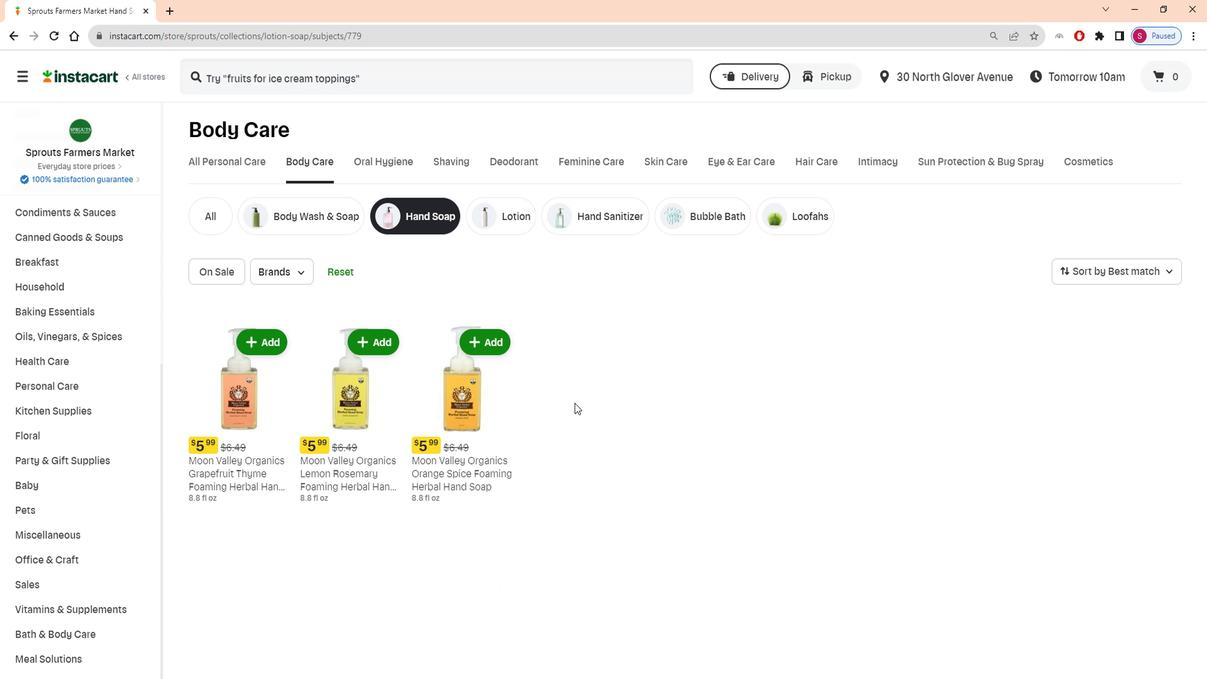 
